 Task: Create a section Dash Decathlon and in the section, add a milestone UI/UX Improvements in the project VelocityTech.
Action: Mouse moved to (78, 461)
Screenshot: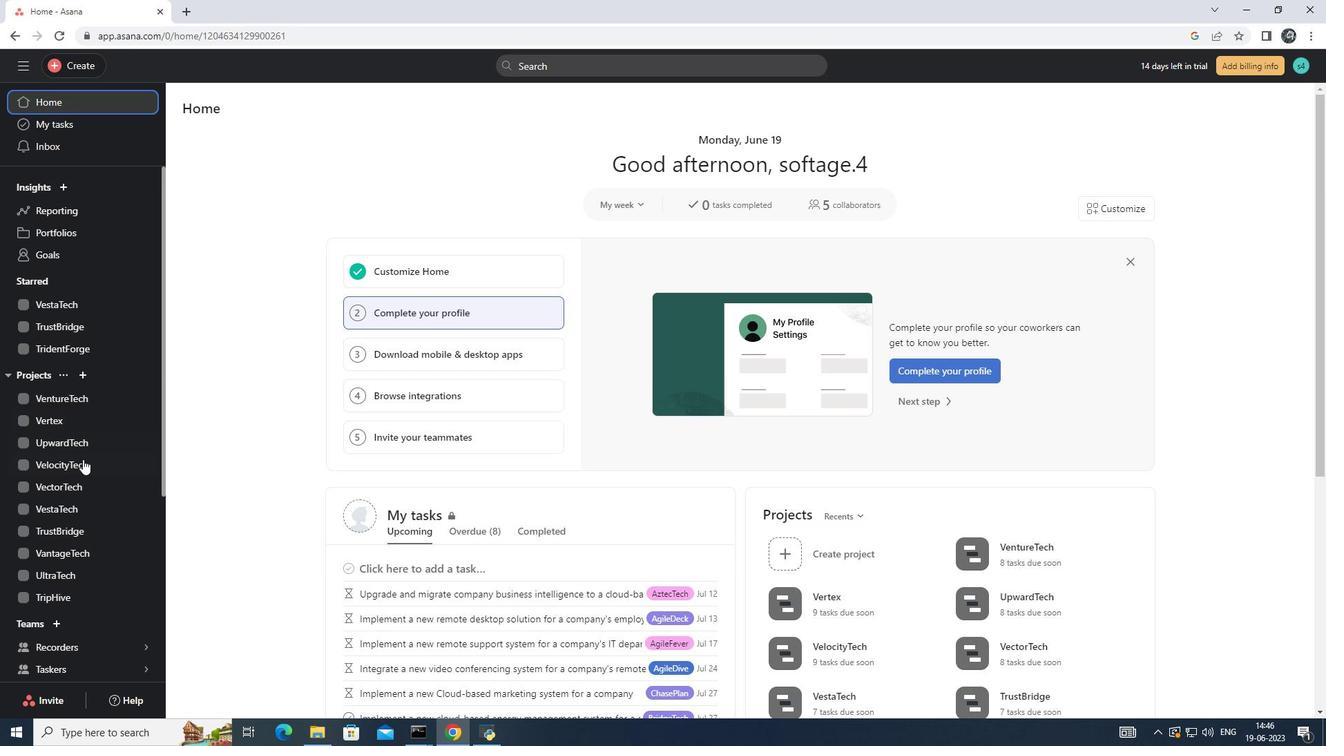 
Action: Mouse pressed left at (78, 461)
Screenshot: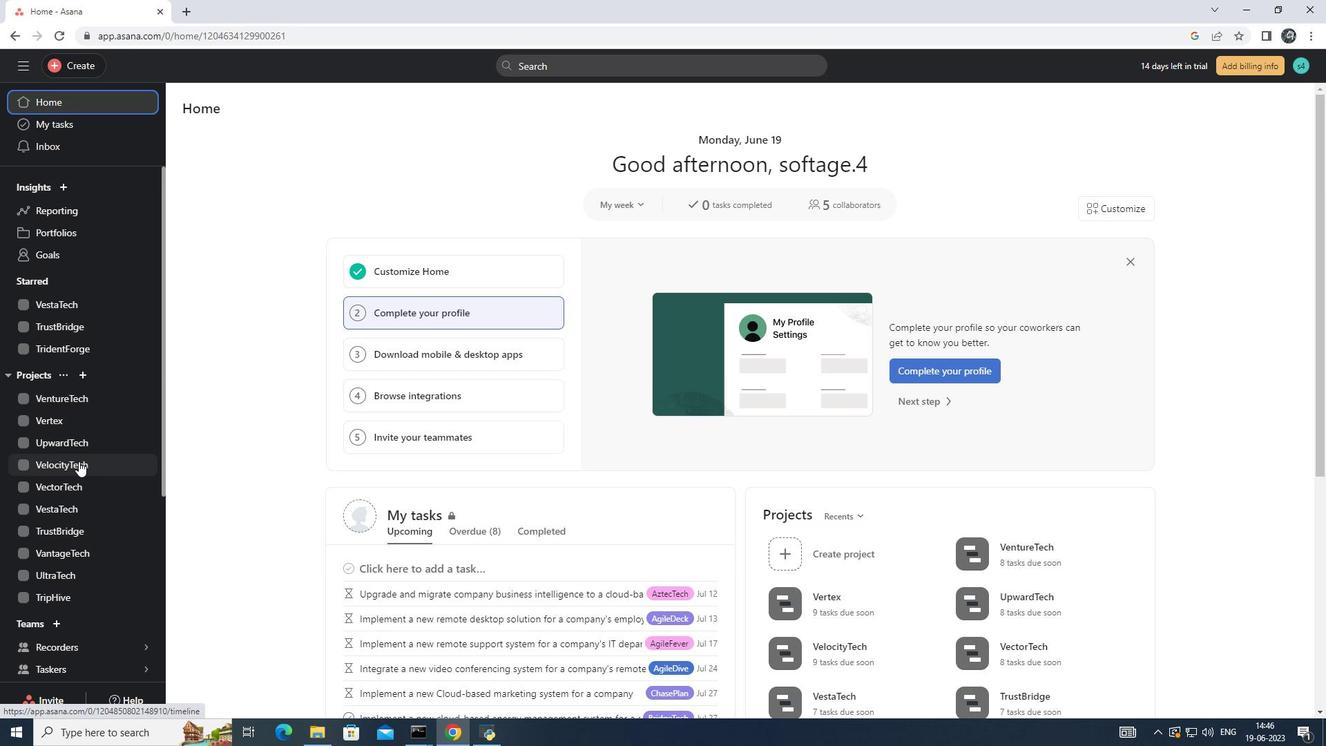 
Action: Mouse moved to (219, 545)
Screenshot: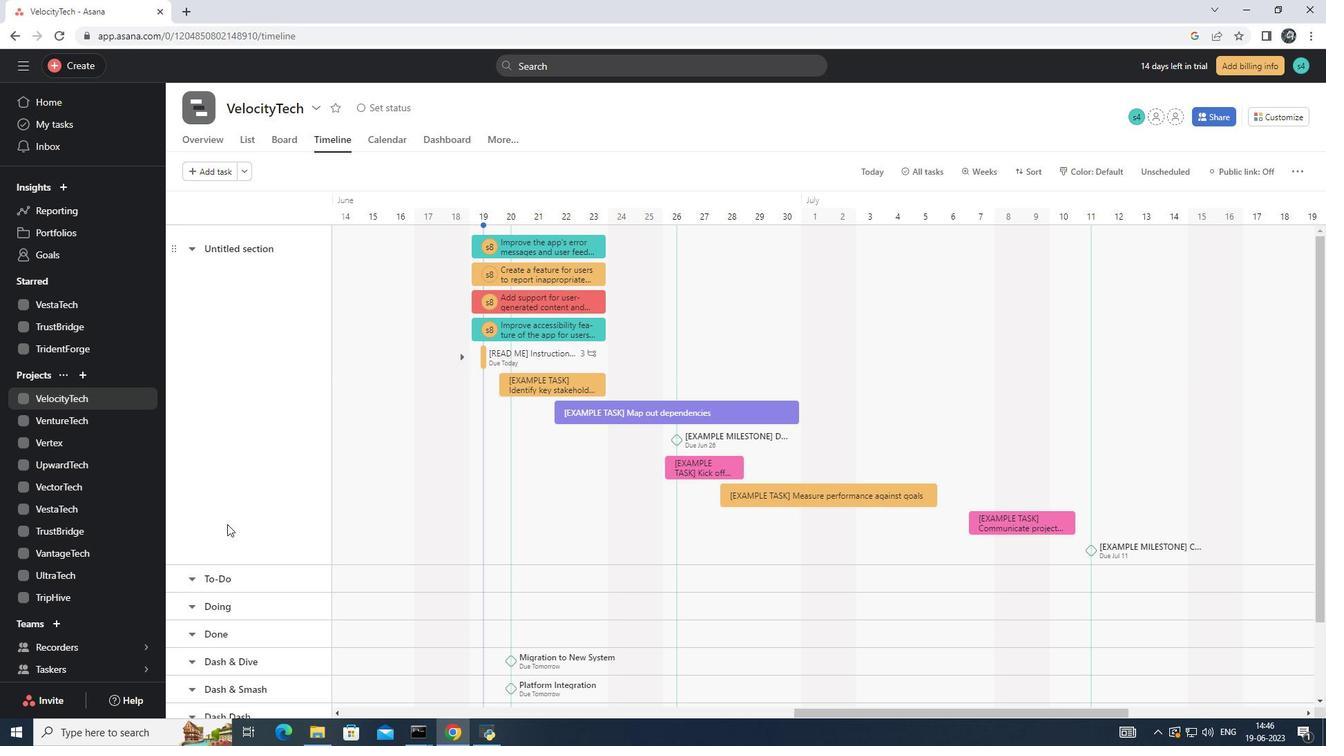 
Action: Mouse scrolled (219, 545) with delta (0, 0)
Screenshot: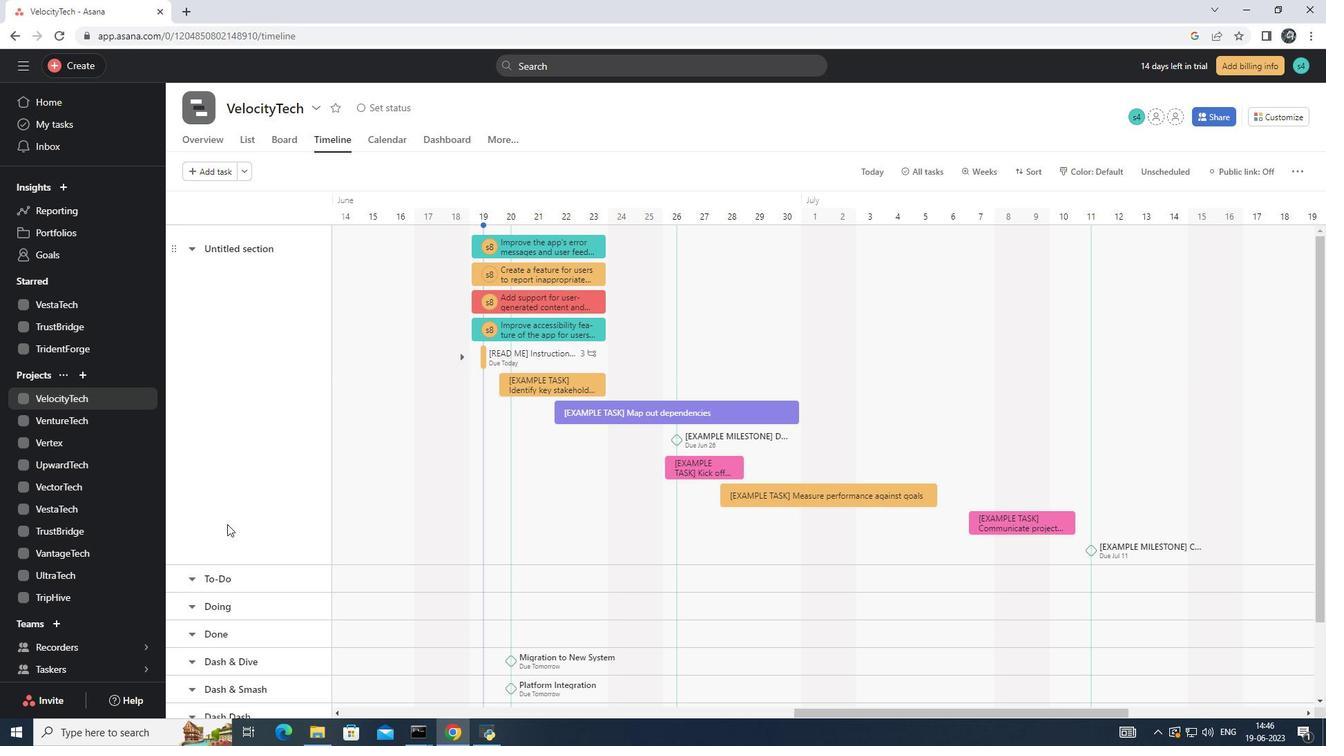 
Action: Mouse moved to (219, 547)
Screenshot: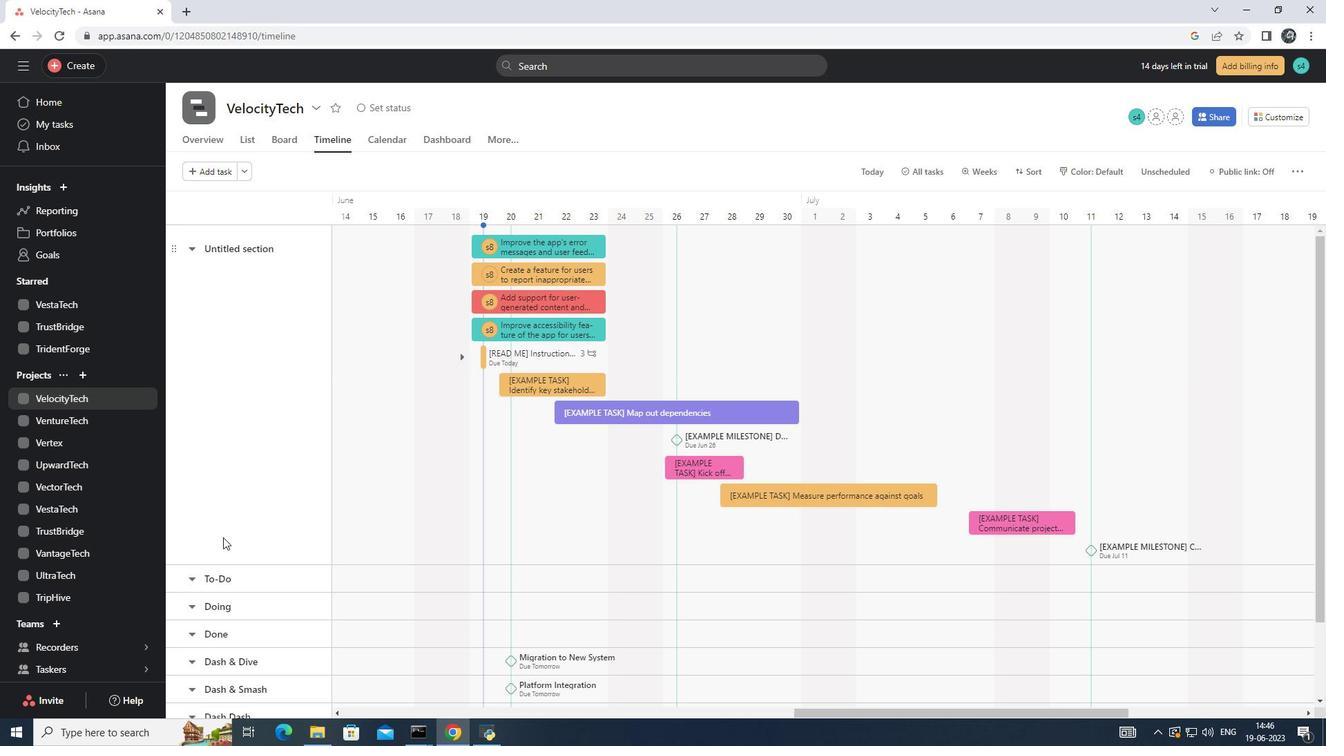 
Action: Mouse scrolled (219, 547) with delta (0, 0)
Screenshot: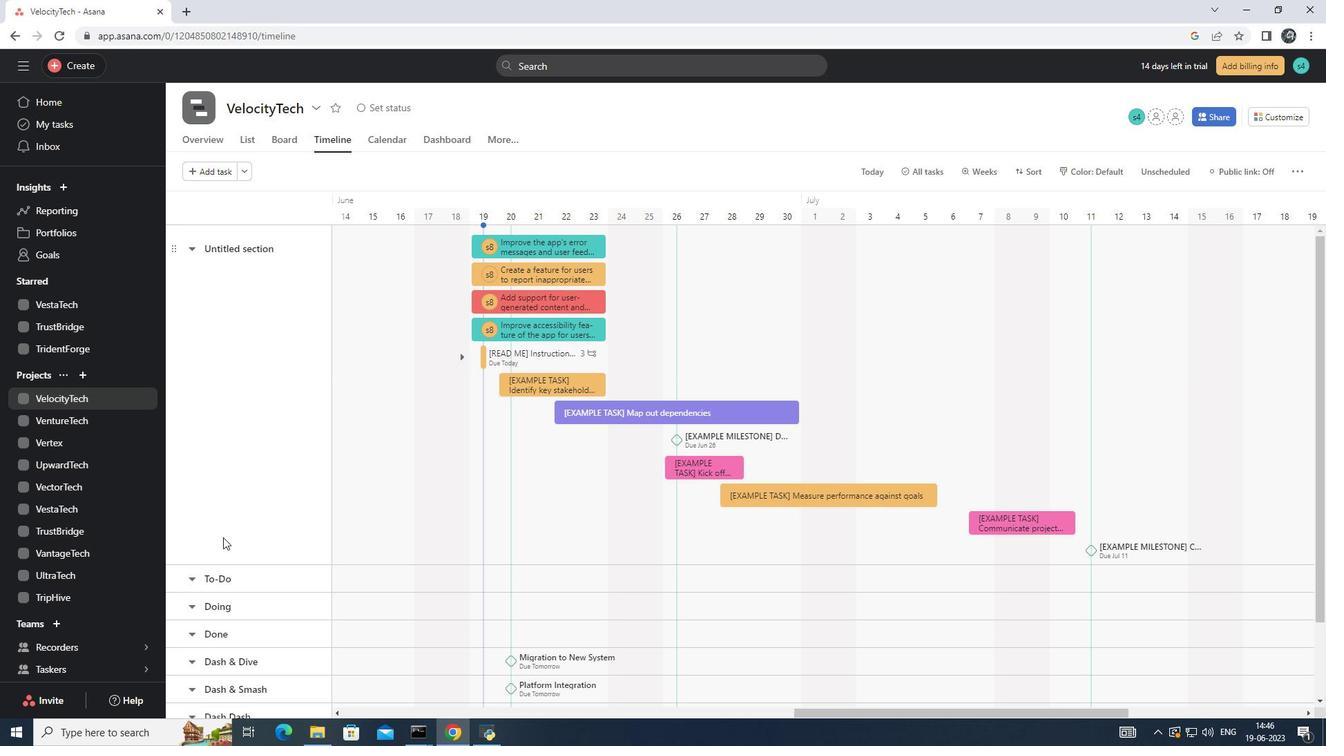
Action: Mouse moved to (218, 551)
Screenshot: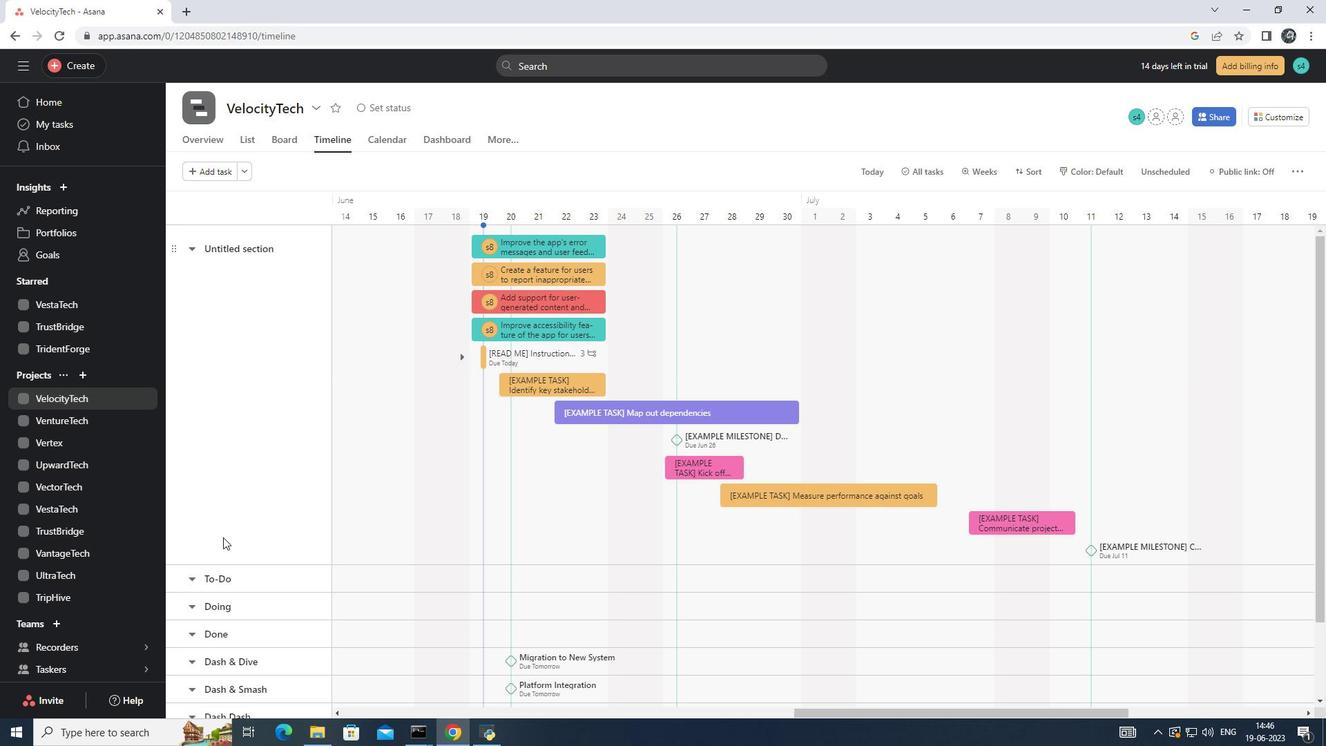 
Action: Mouse scrolled (218, 550) with delta (0, 0)
Screenshot: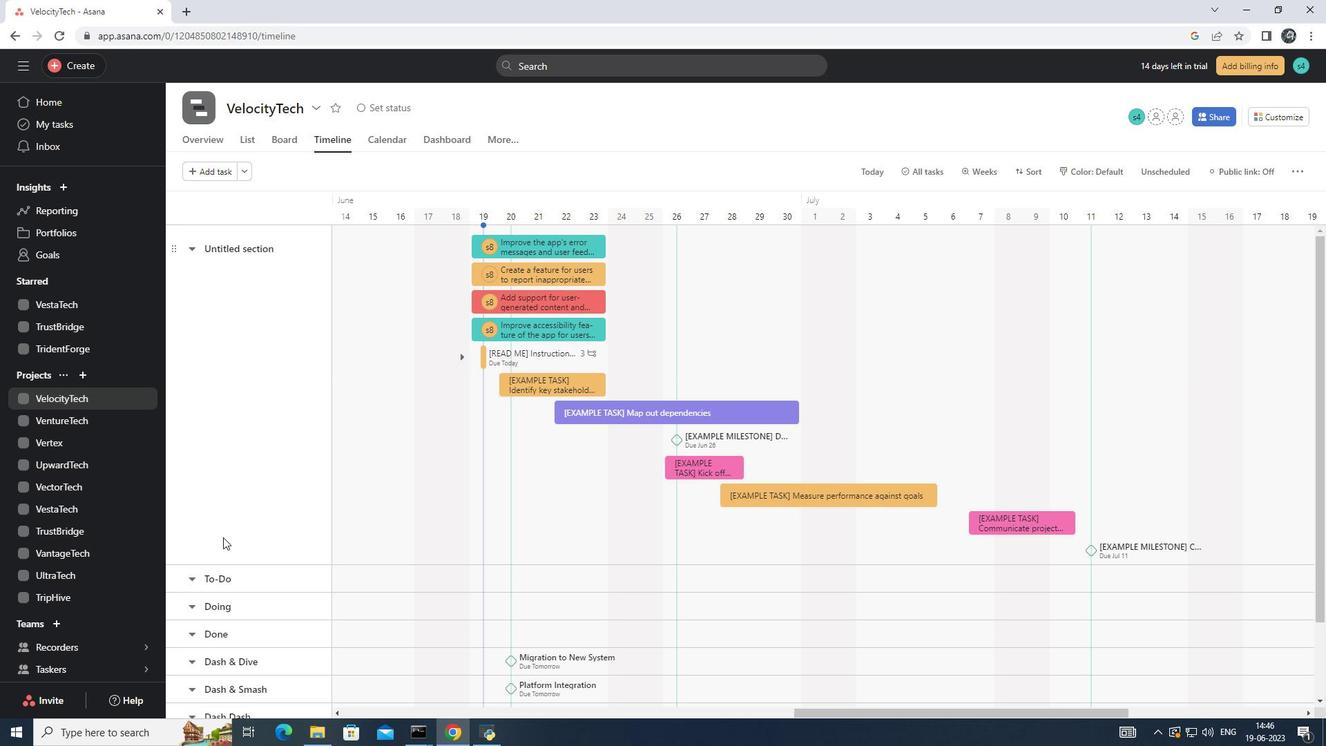 
Action: Mouse moved to (217, 559)
Screenshot: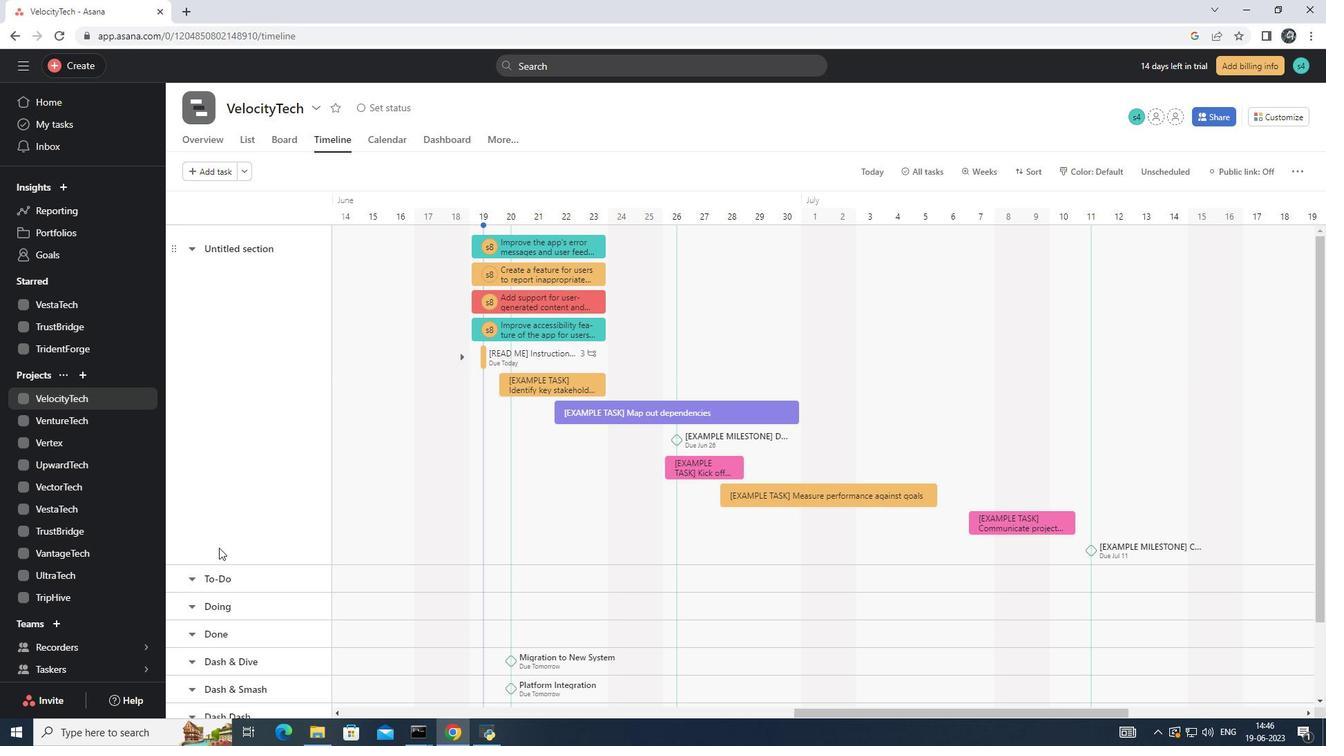 
Action: Mouse scrolled (218, 558) with delta (0, 0)
Screenshot: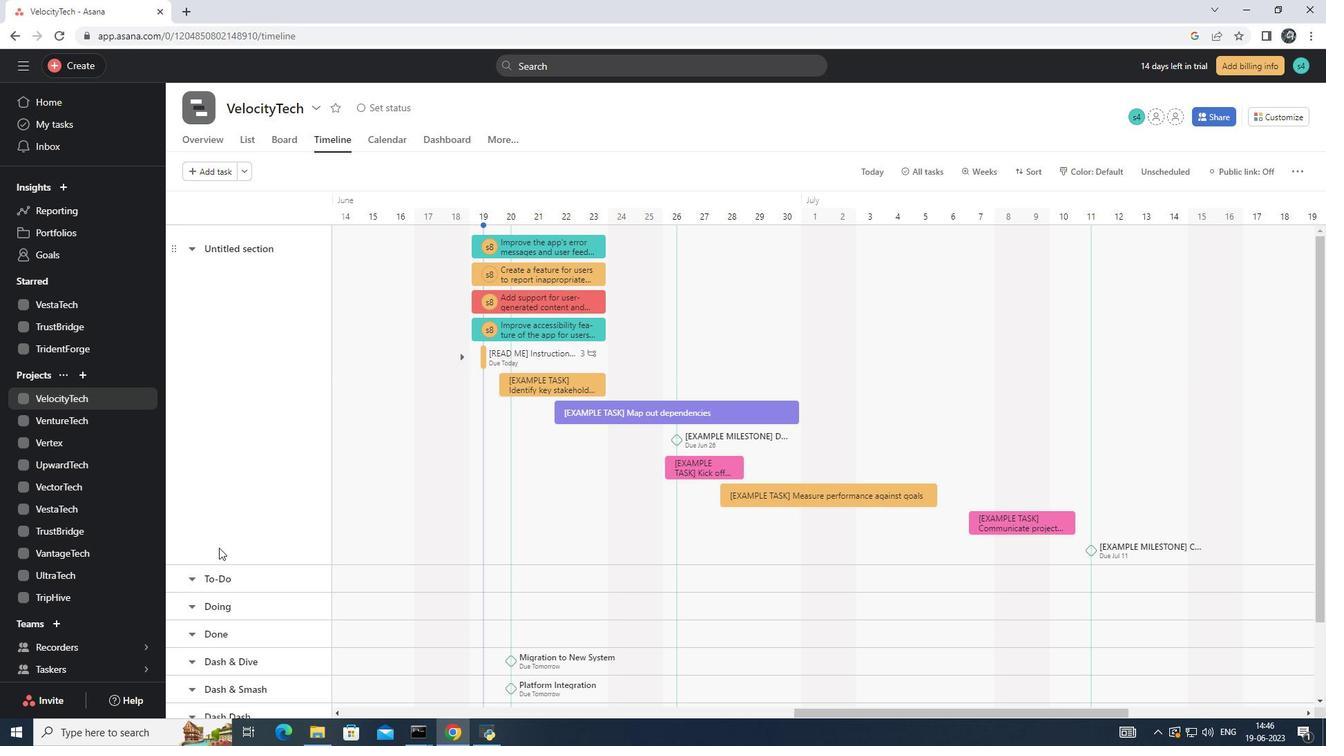 
Action: Mouse moved to (217, 650)
Screenshot: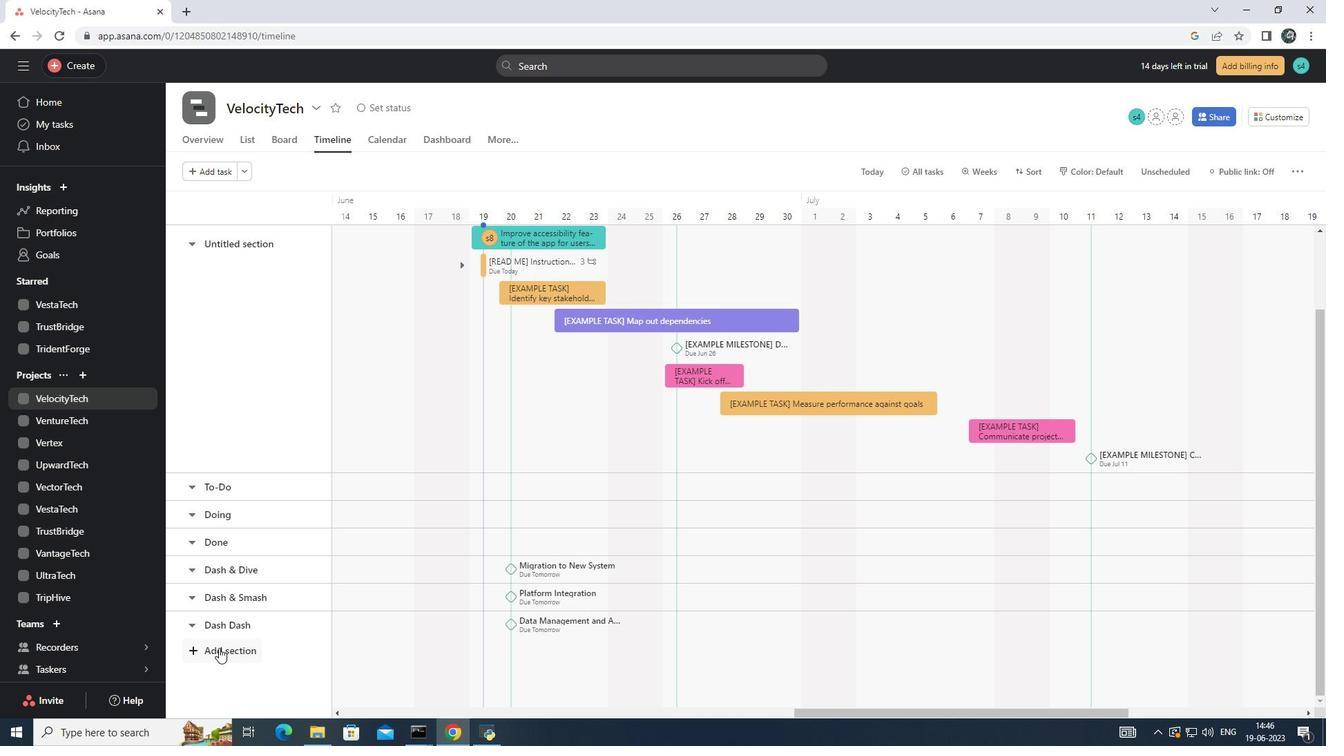 
Action: Mouse pressed left at (217, 650)
Screenshot: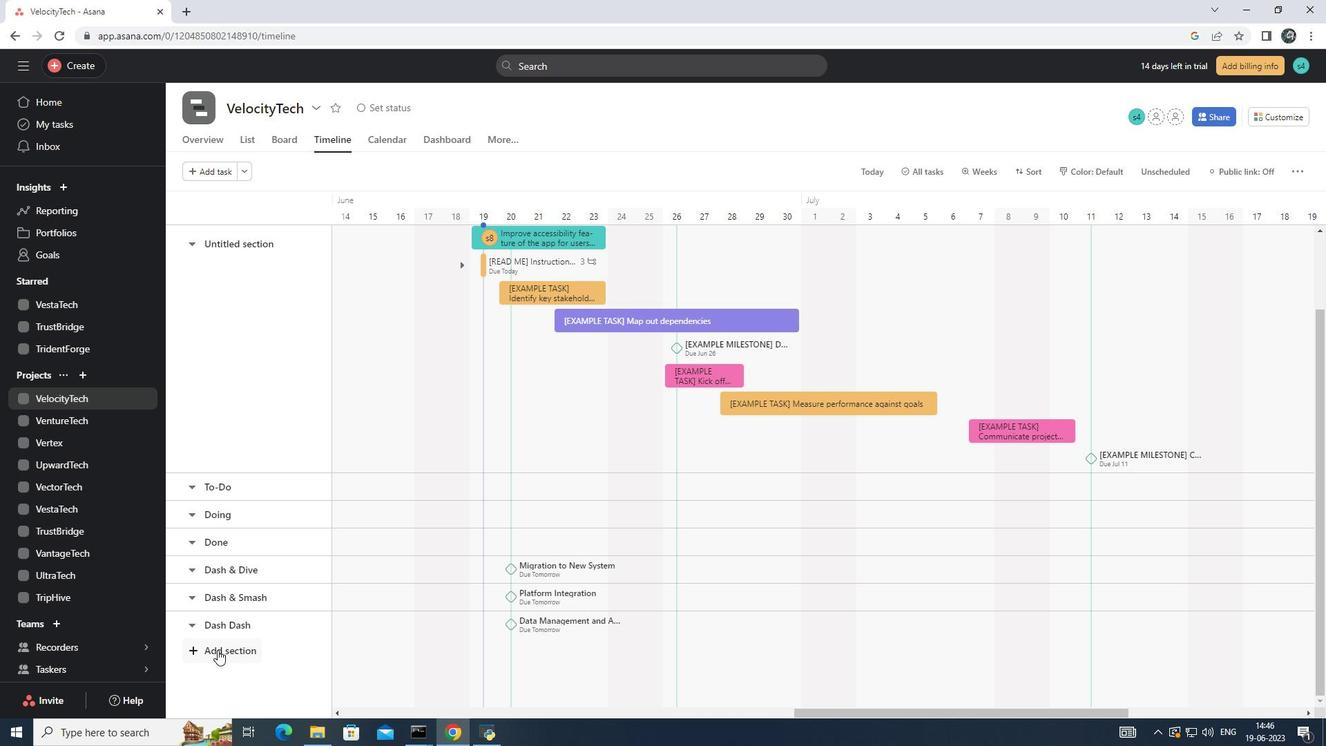 
Action: Key pressed <Key.shift>Dash<Key.space><Key.shift>Decathlon<Key.enter>
Screenshot: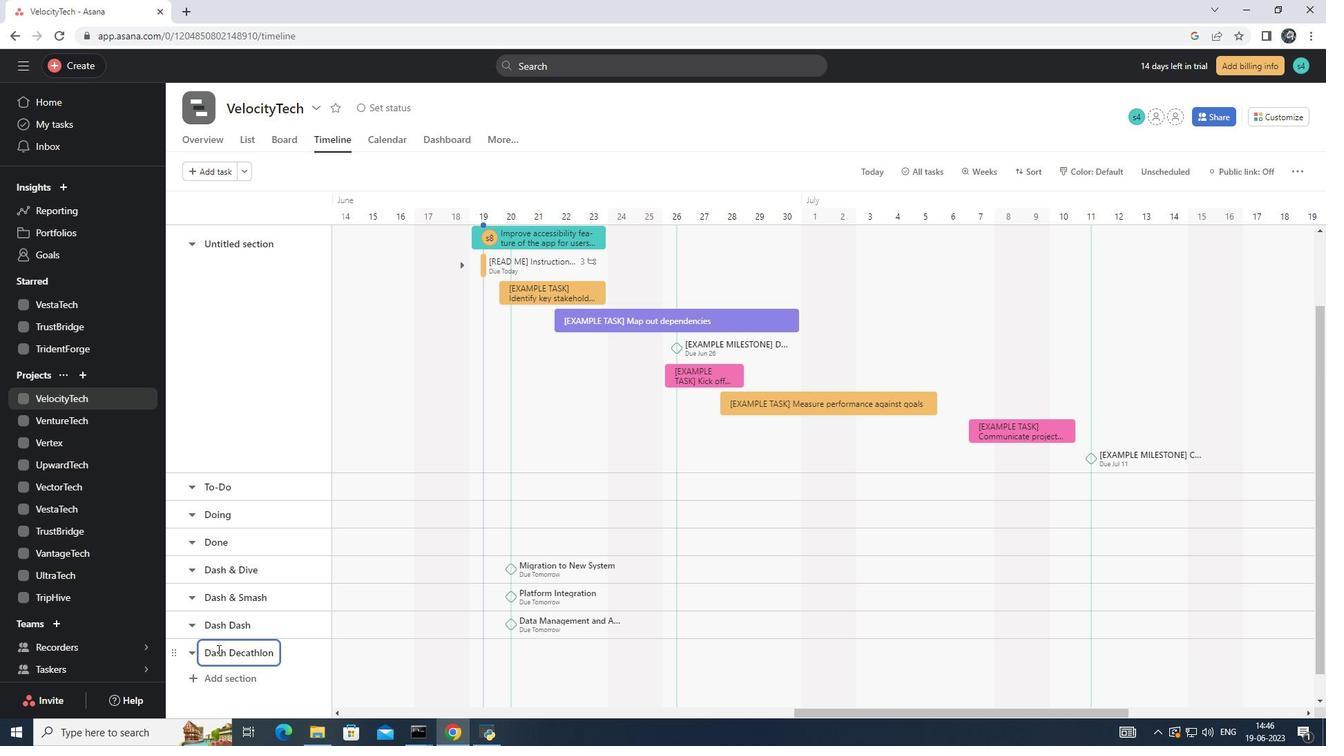 
Action: Mouse moved to (406, 652)
Screenshot: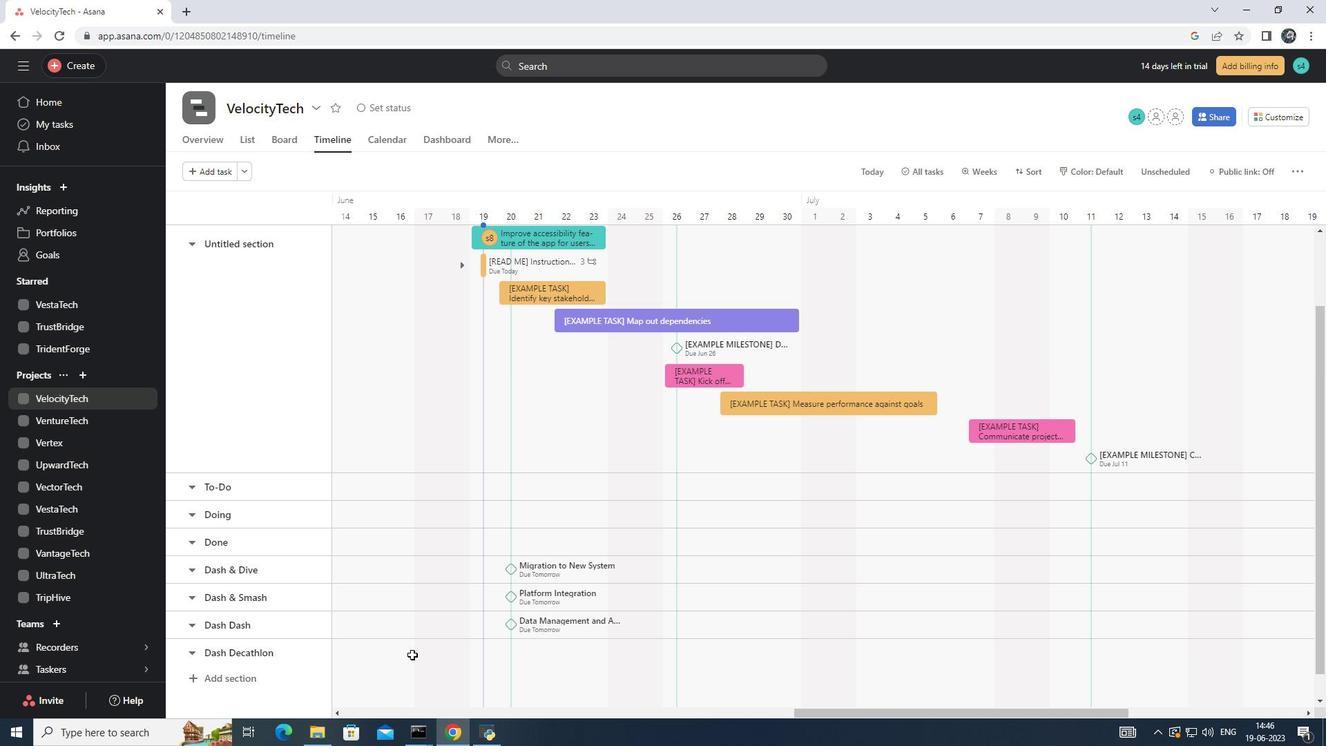 
Action: Mouse pressed left at (406, 652)
Screenshot: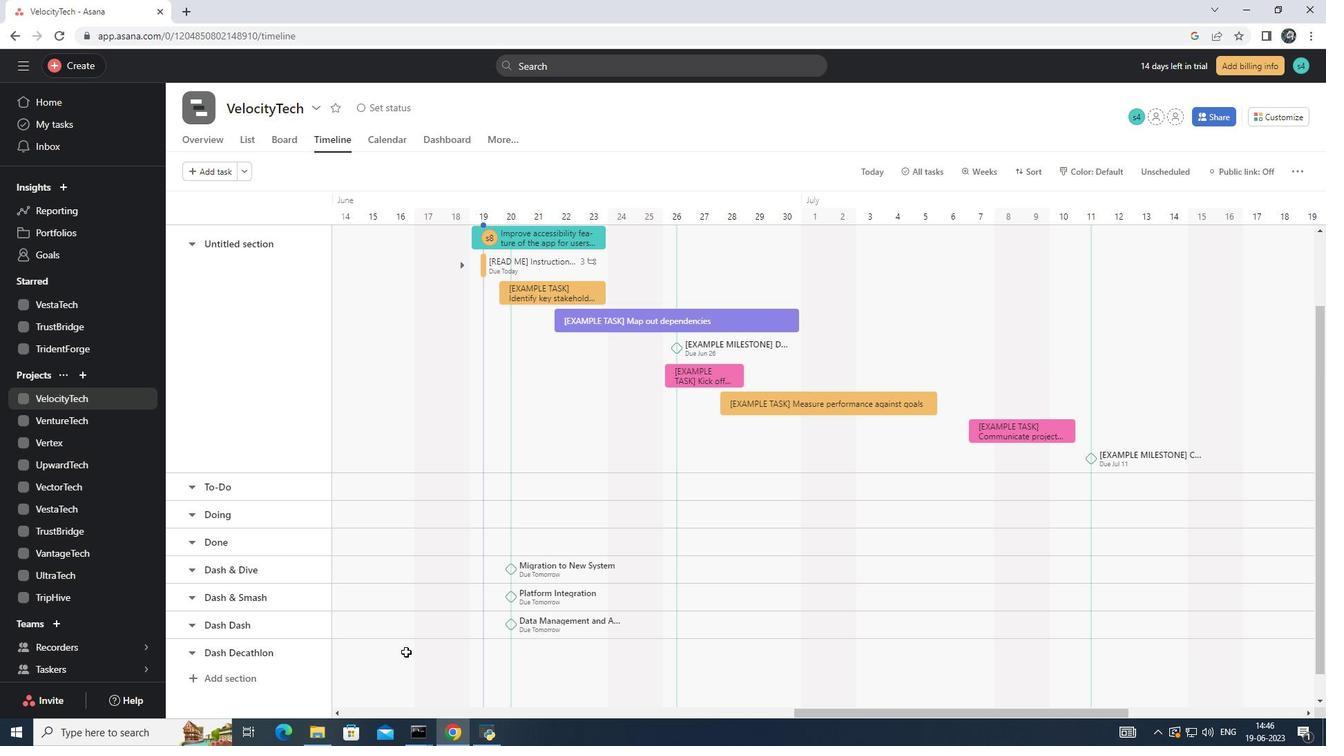 
Action: Key pressed <Key.shift>UI/<Key.shift>UX<Key.space><Key.shift>Improvements<Key.enter>
Screenshot: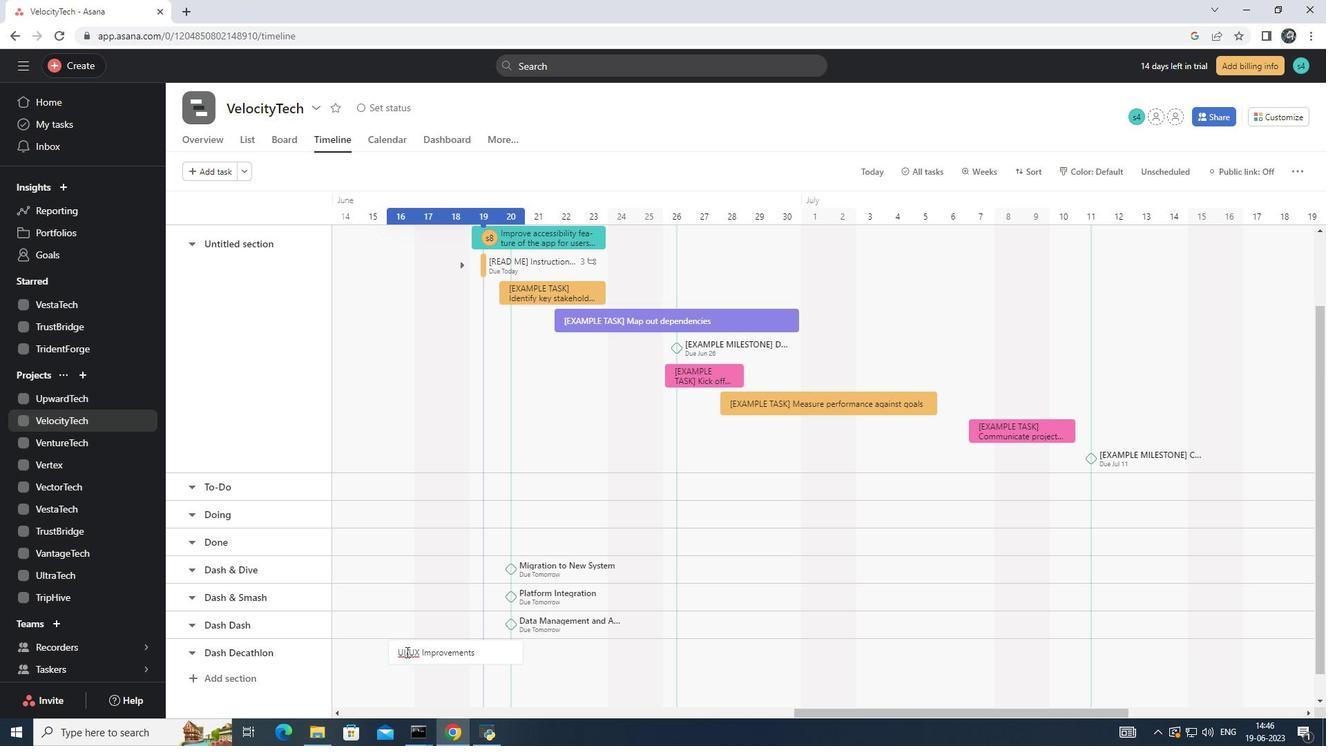 
Action: Mouse moved to (426, 651)
Screenshot: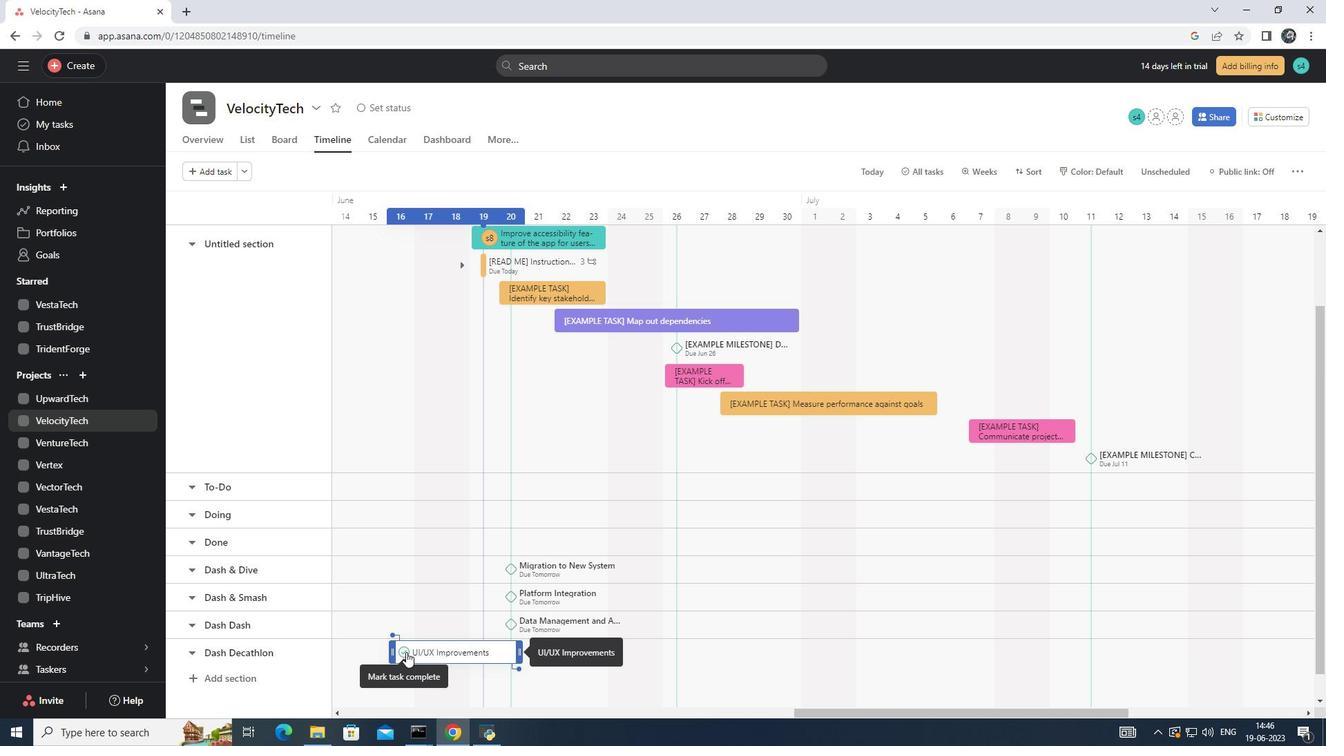 
Action: Mouse pressed right at (426, 651)
Screenshot: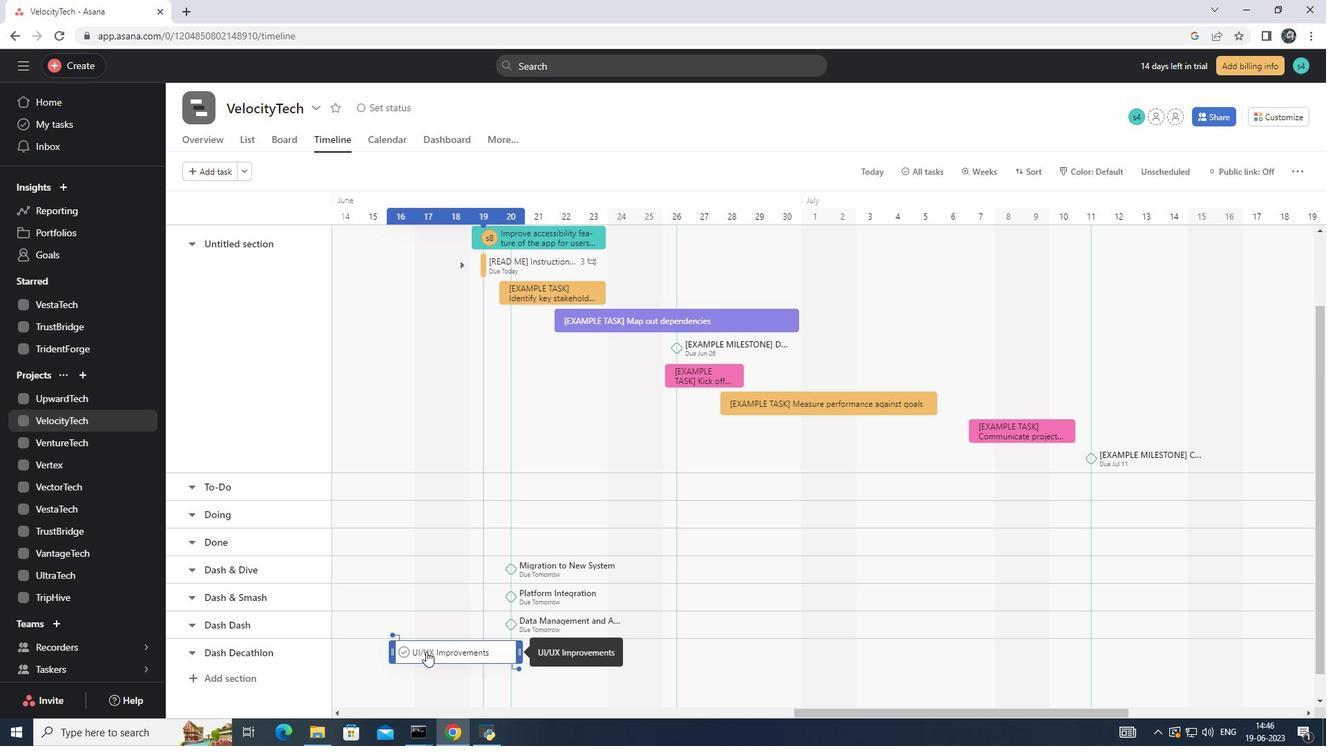 
Action: Mouse moved to (470, 577)
Screenshot: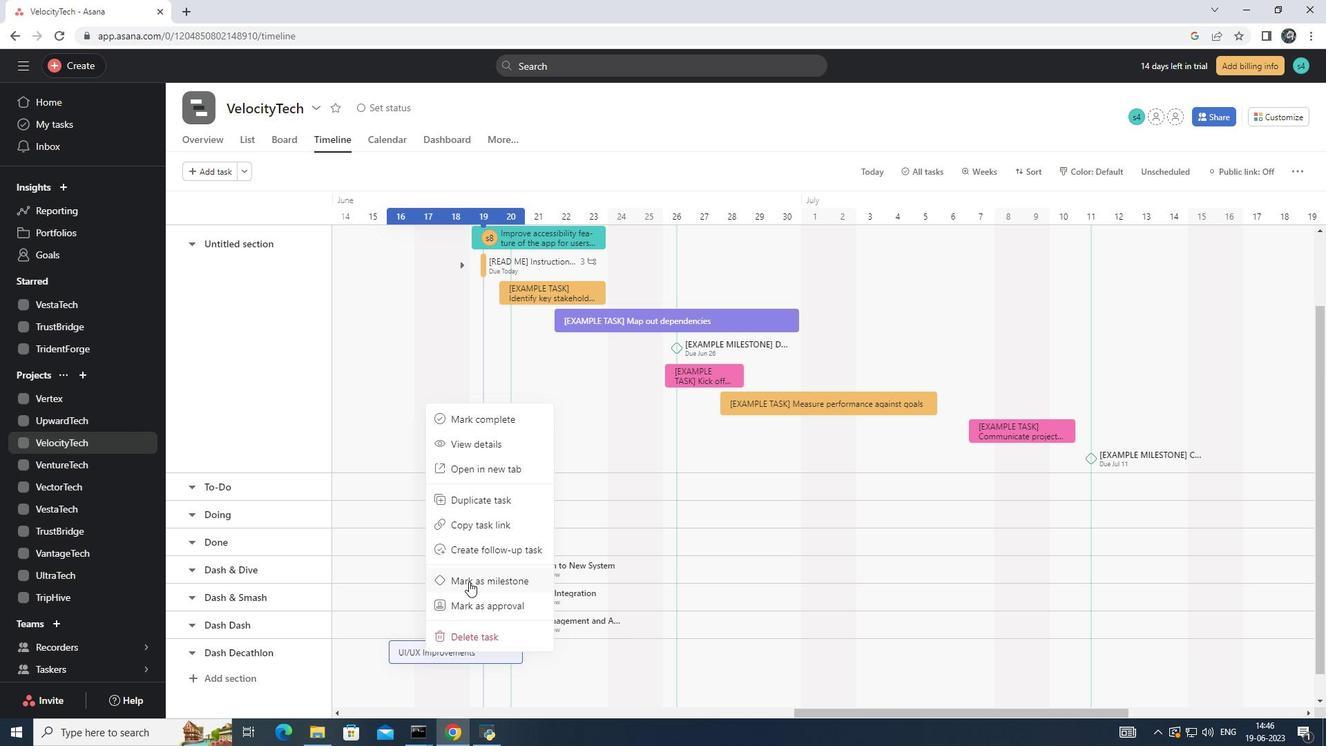 
Action: Mouse pressed left at (470, 577)
Screenshot: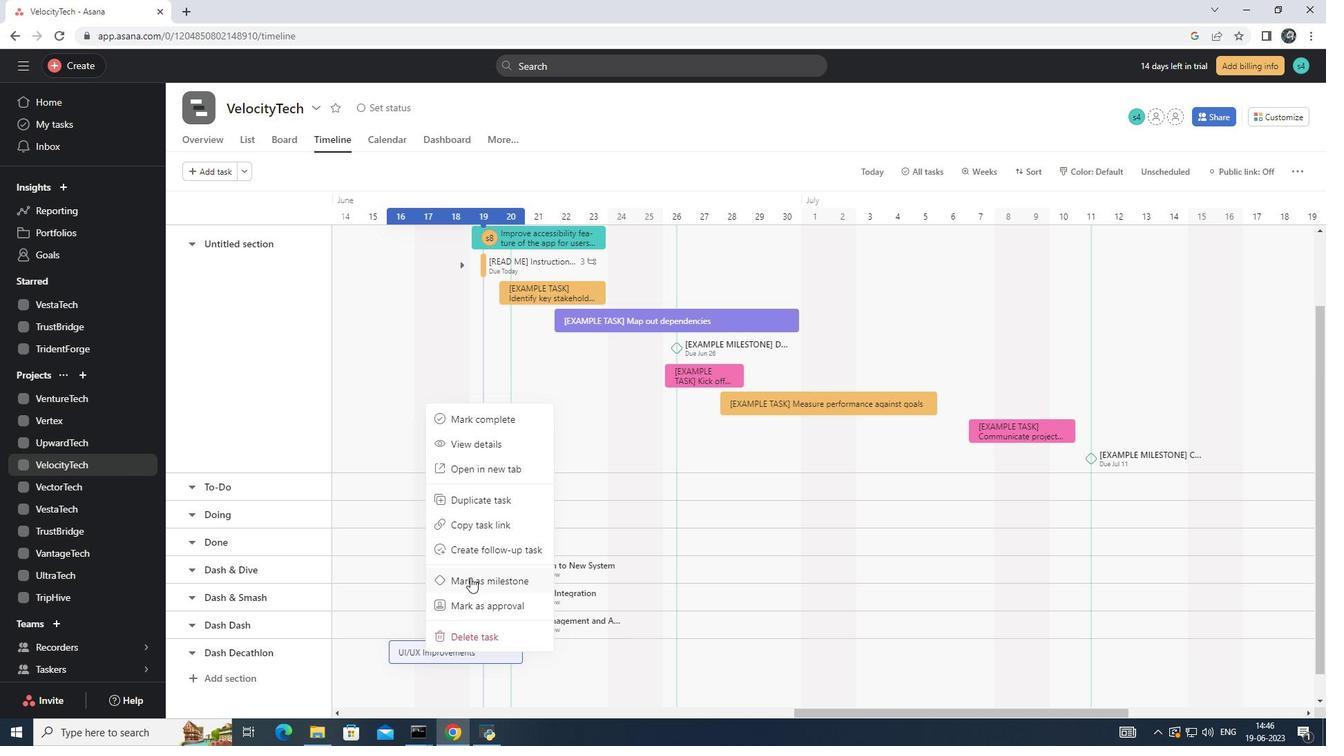 
